Task: Select Scheduled.
Action: Mouse moved to (616, 147)
Screenshot: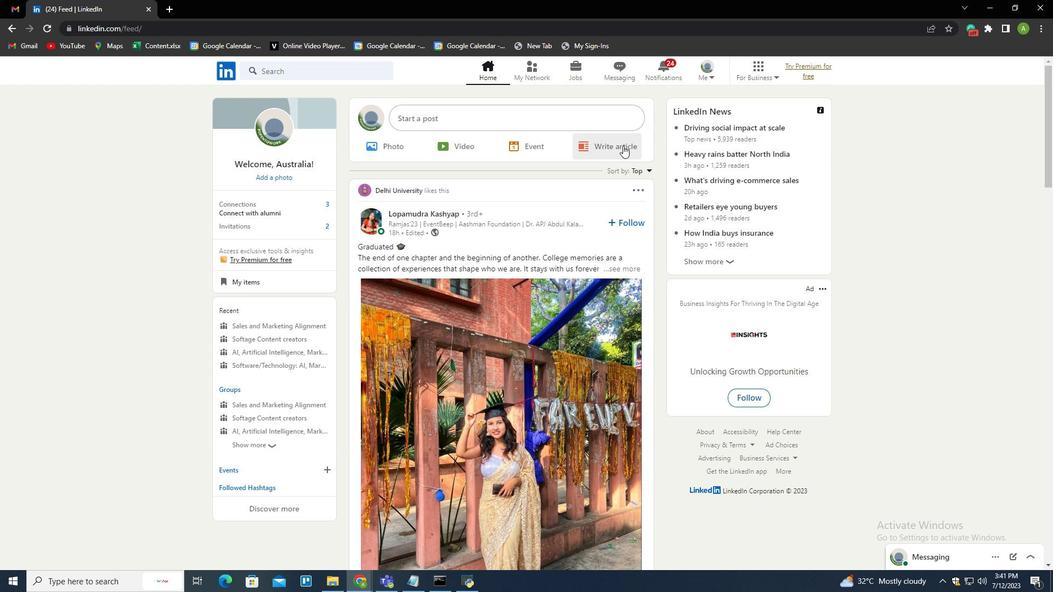 
Action: Mouse pressed left at (616, 147)
Screenshot: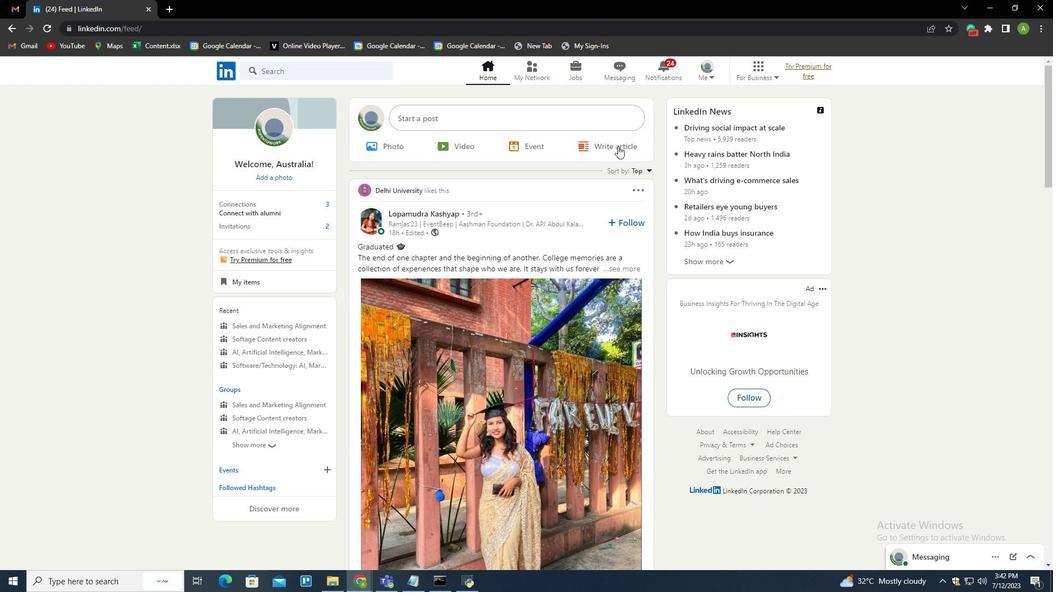 
Action: Mouse moved to (265, 99)
Screenshot: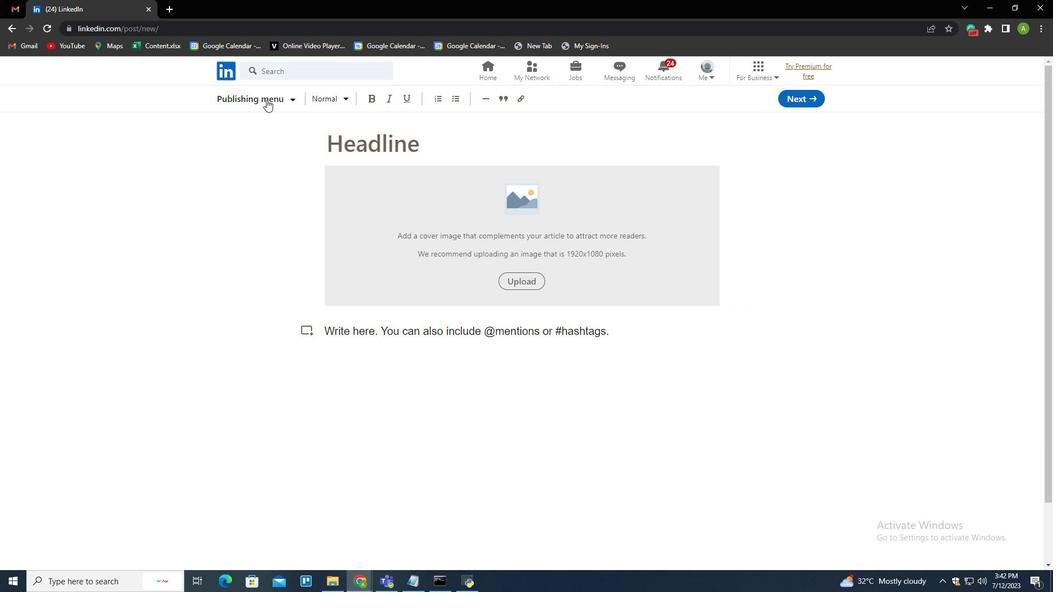 
Action: Mouse pressed left at (265, 99)
Screenshot: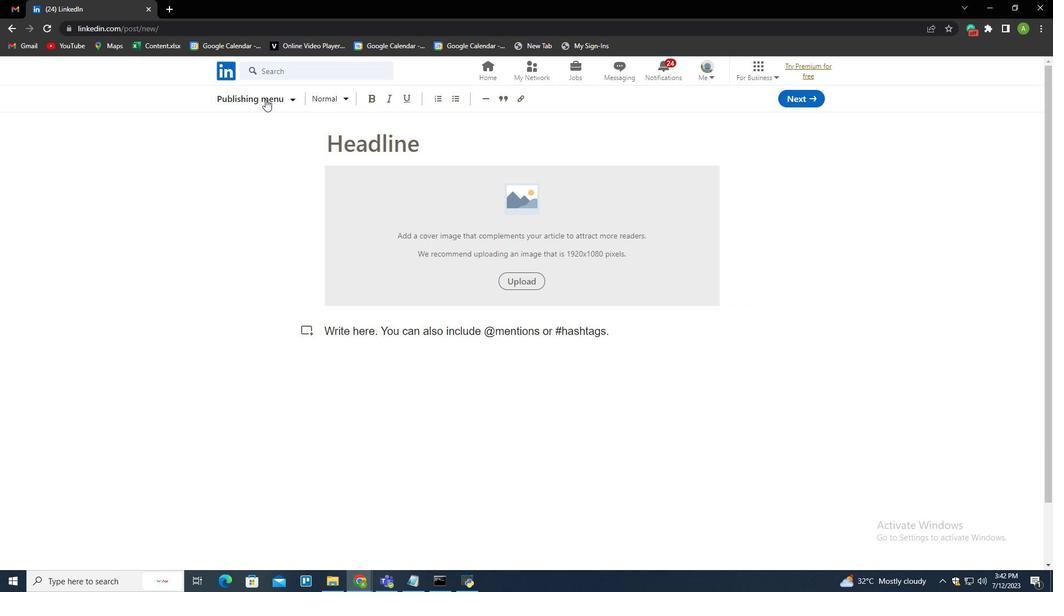 
Action: Mouse moved to (257, 154)
Screenshot: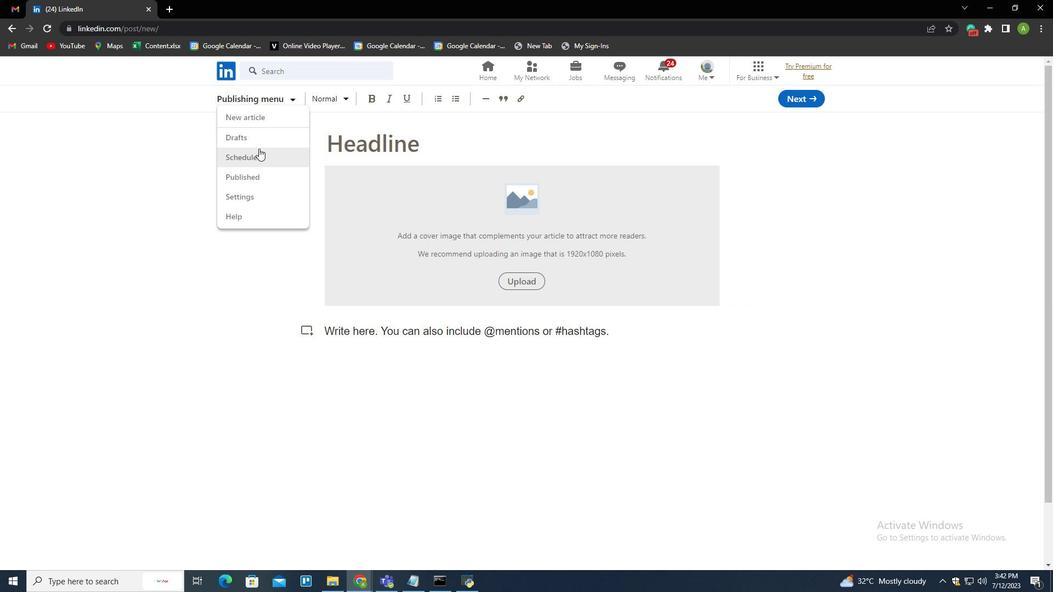 
Action: Mouse pressed left at (257, 154)
Screenshot: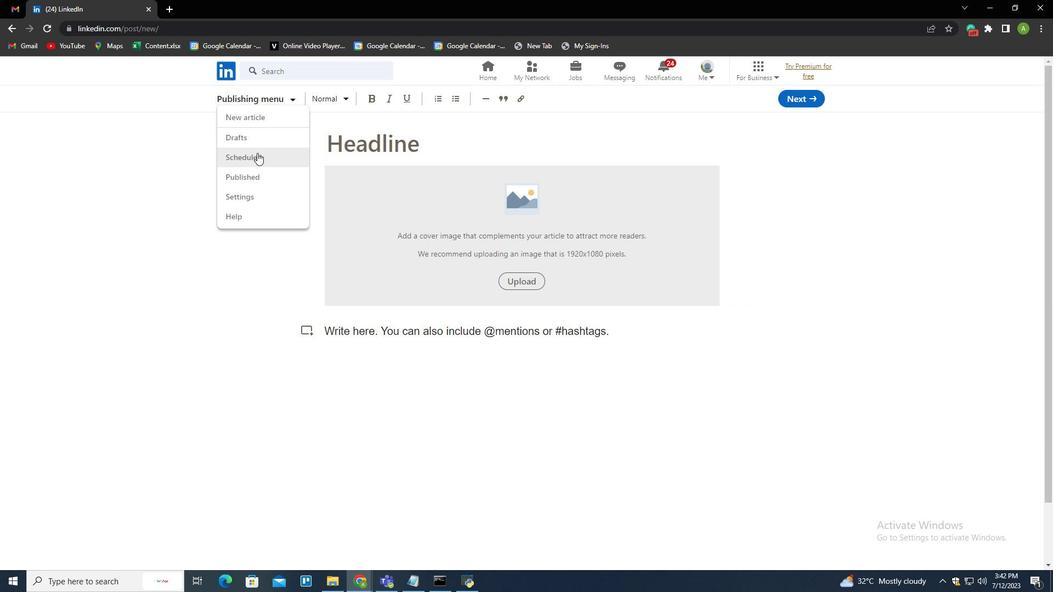 
Action: Mouse moved to (546, 345)
Screenshot: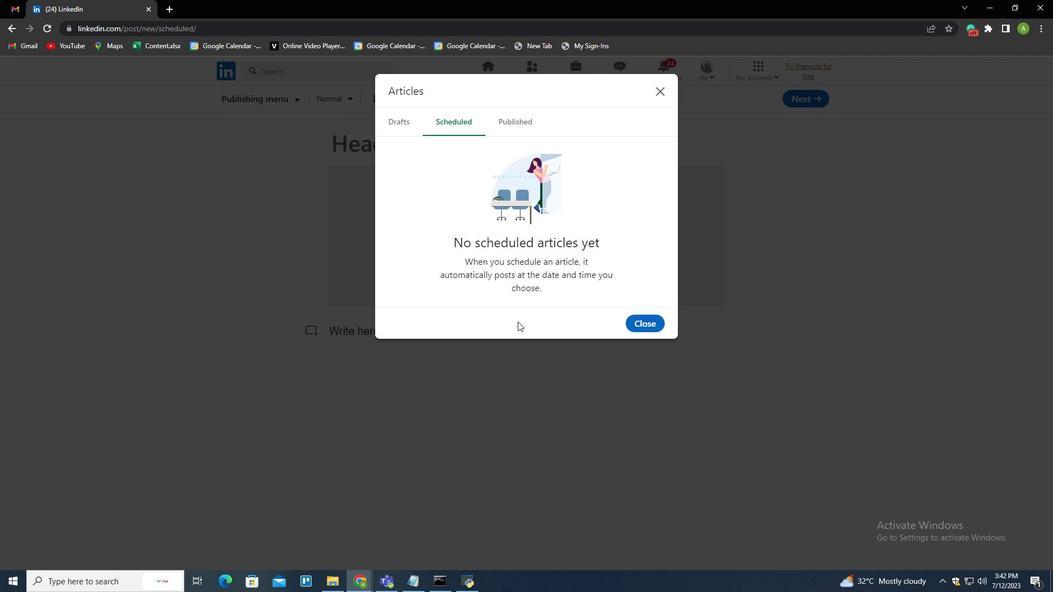 
